 Task: See the cancellation policy of Home in Langley, kentucky, United States.
Action: Mouse moved to (161, 309)
Screenshot: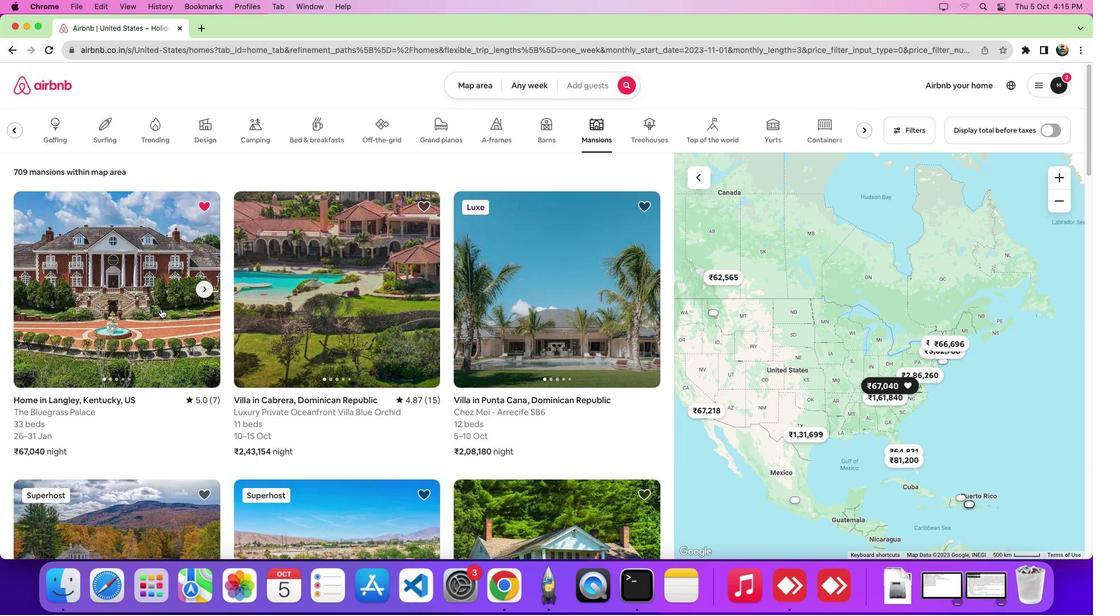 
Action: Mouse pressed left at (161, 309)
Screenshot: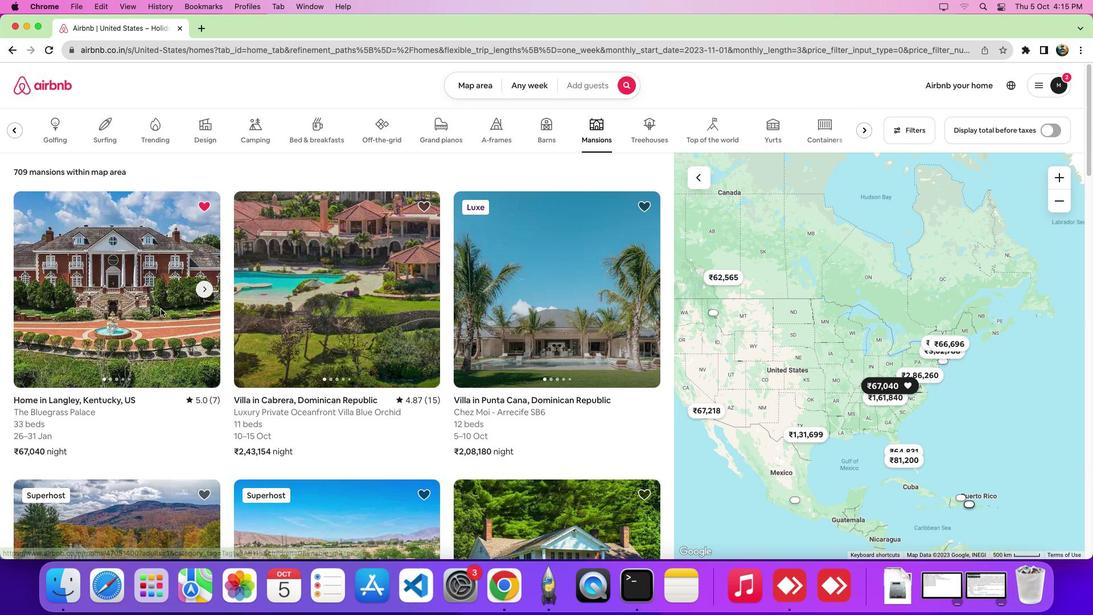 
Action: Mouse moved to (1088, 92)
Screenshot: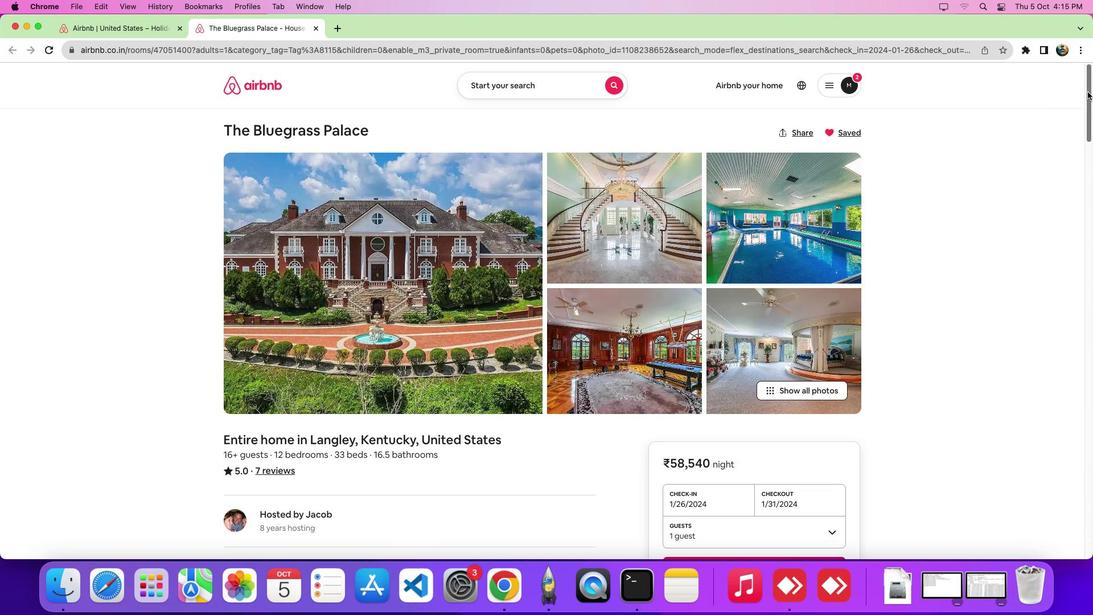 
Action: Mouse pressed left at (1088, 92)
Screenshot: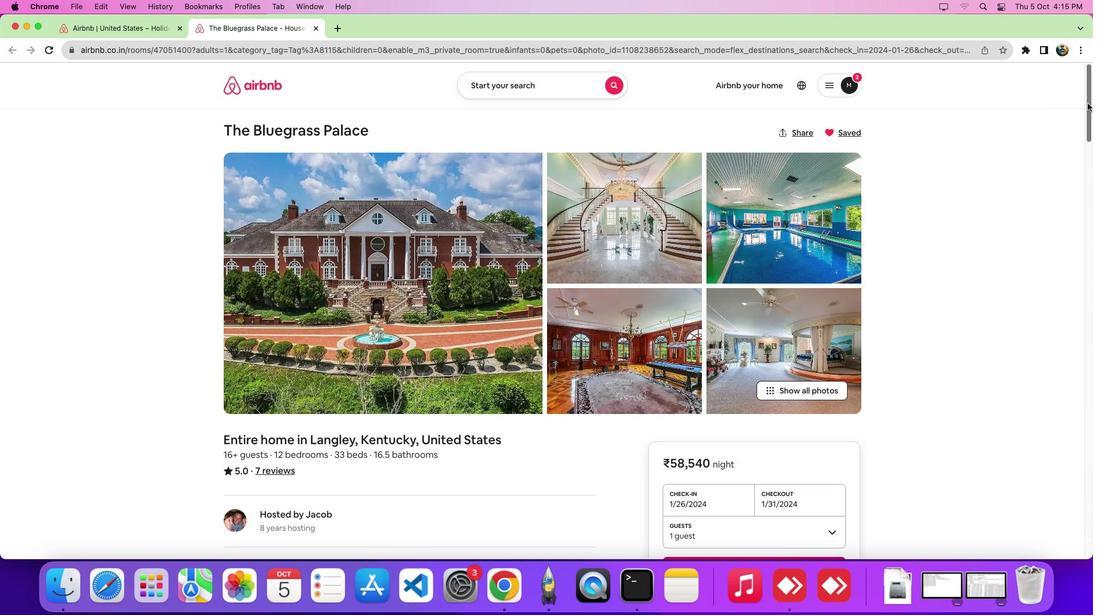 
Action: Mouse moved to (686, 411)
Screenshot: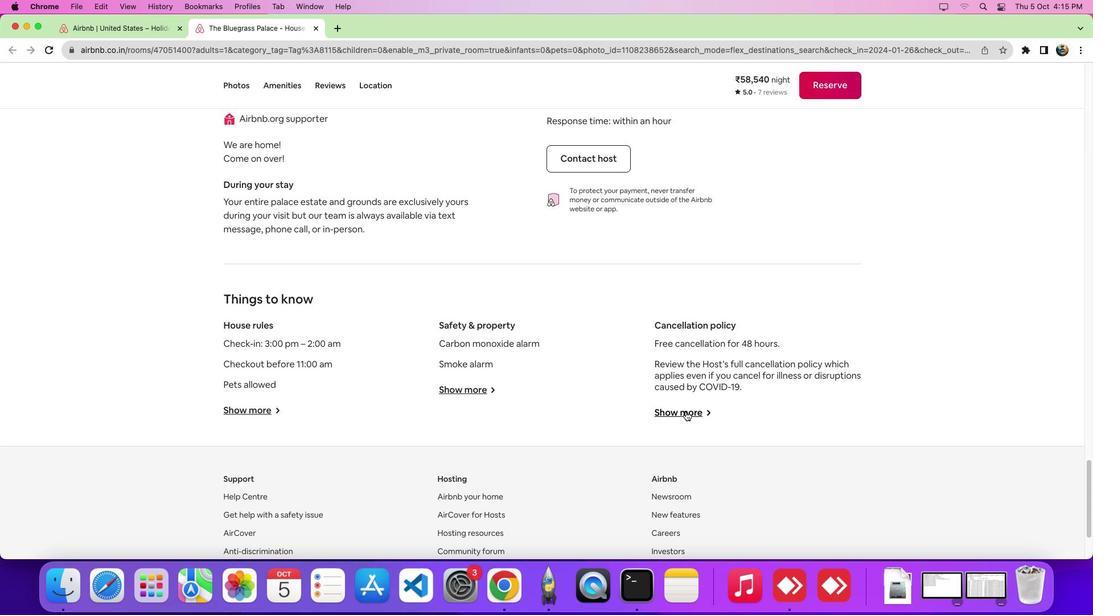 
Action: Mouse pressed left at (686, 411)
Screenshot: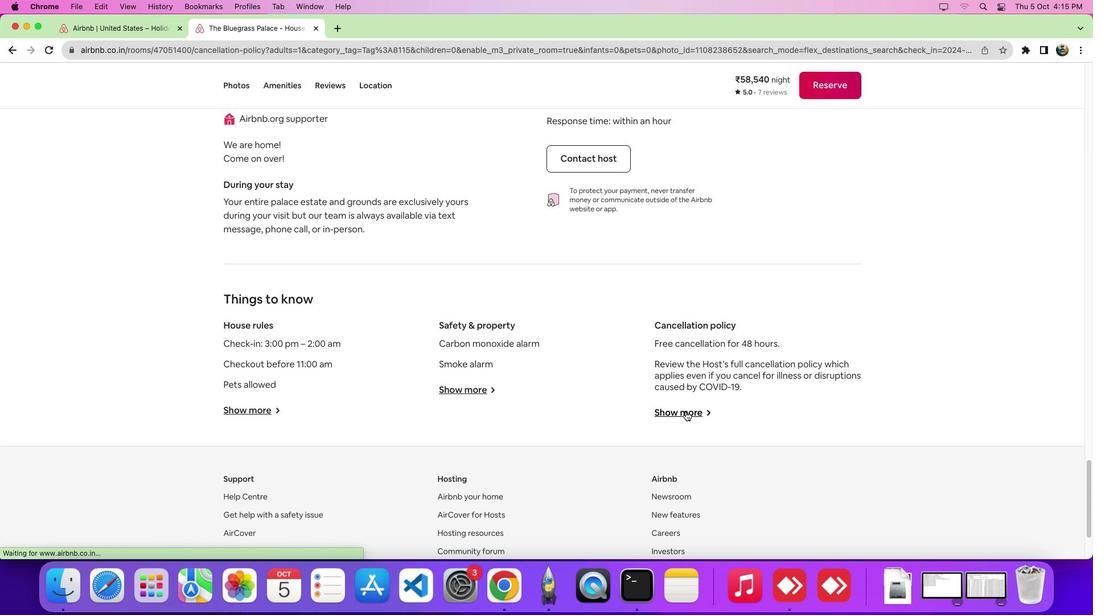 
Action: Mouse moved to (638, 402)
Screenshot: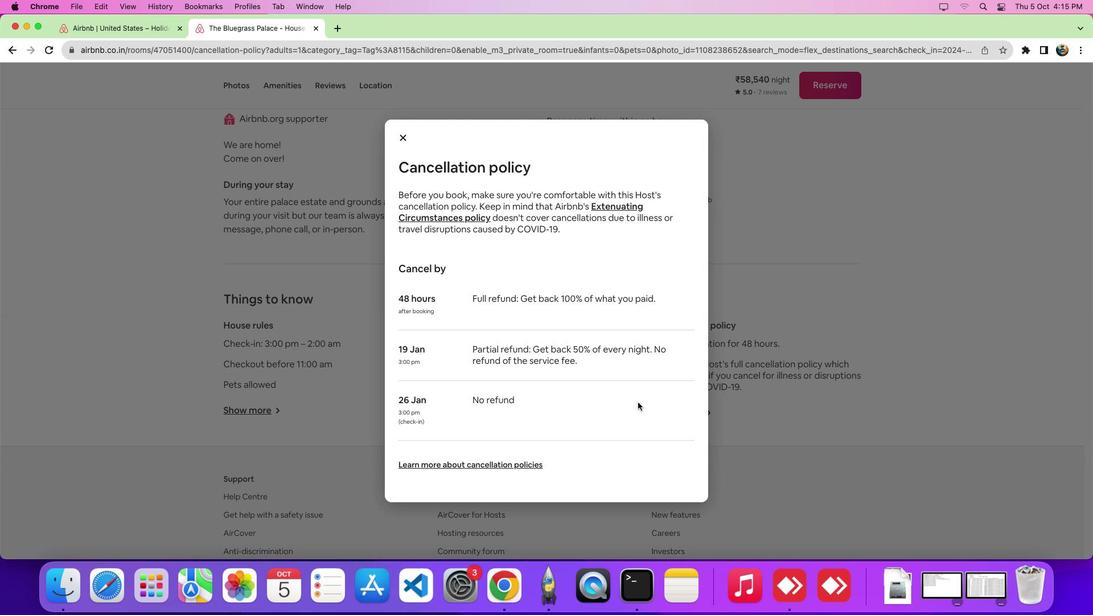 
